 Task: Follow the page of JPMorgan Chase & Co.
Action: Mouse moved to (620, 107)
Screenshot: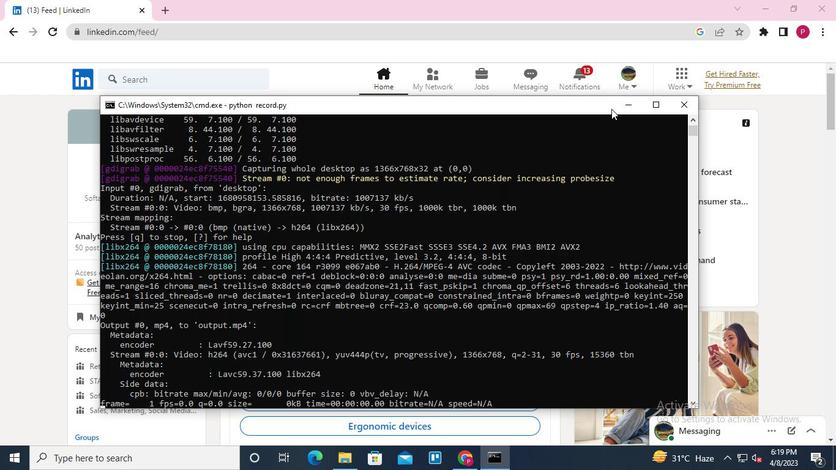 
Action: Mouse pressed left at (620, 107)
Screenshot: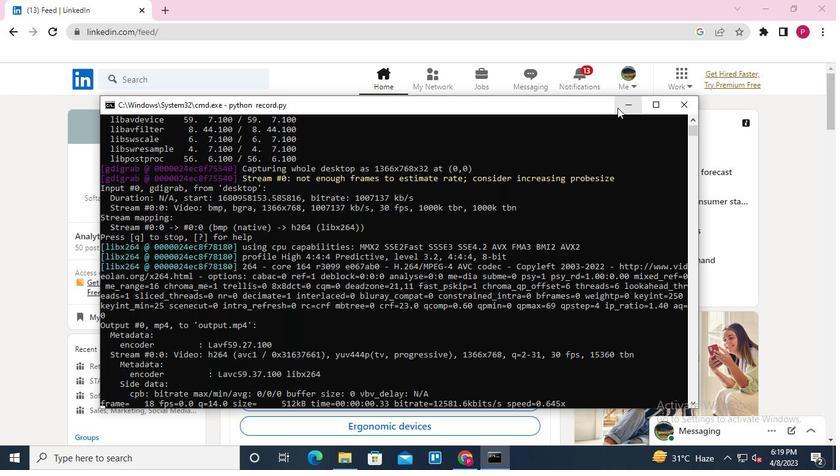 
Action: Mouse moved to (190, 82)
Screenshot: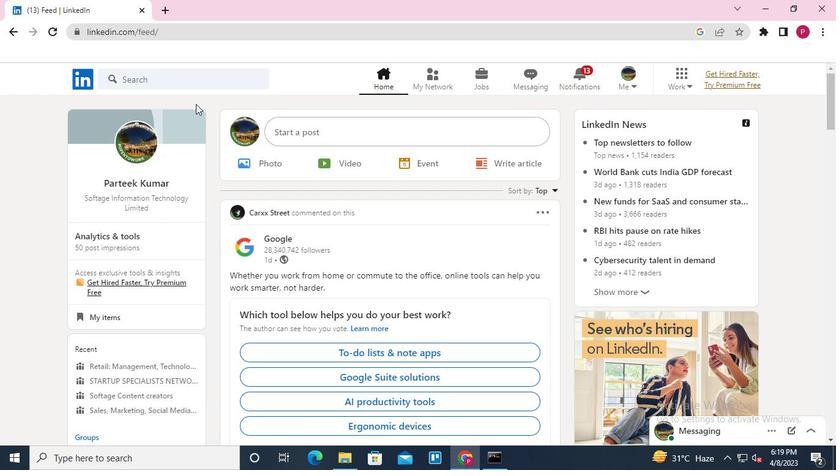
Action: Mouse pressed left at (190, 82)
Screenshot: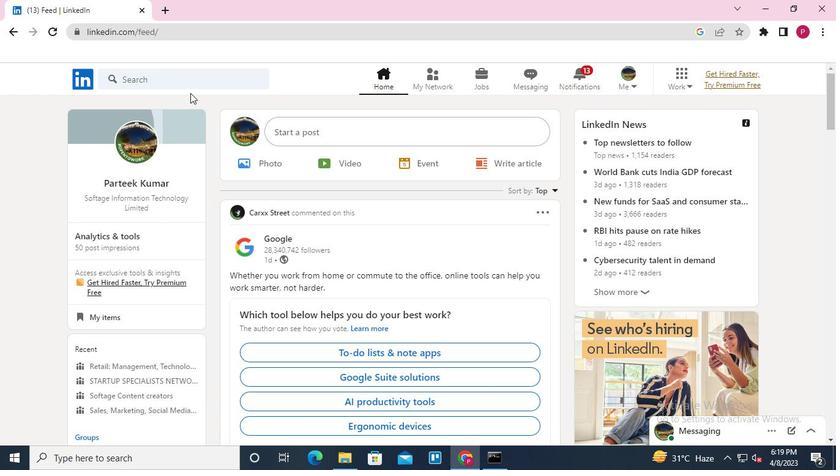 
Action: Keyboard Key.shift
Screenshot: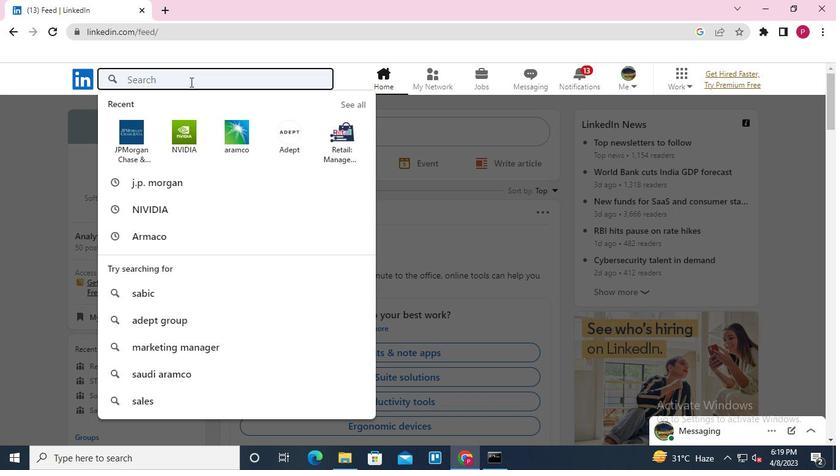 
Action: Keyboard Key.shift
Screenshot: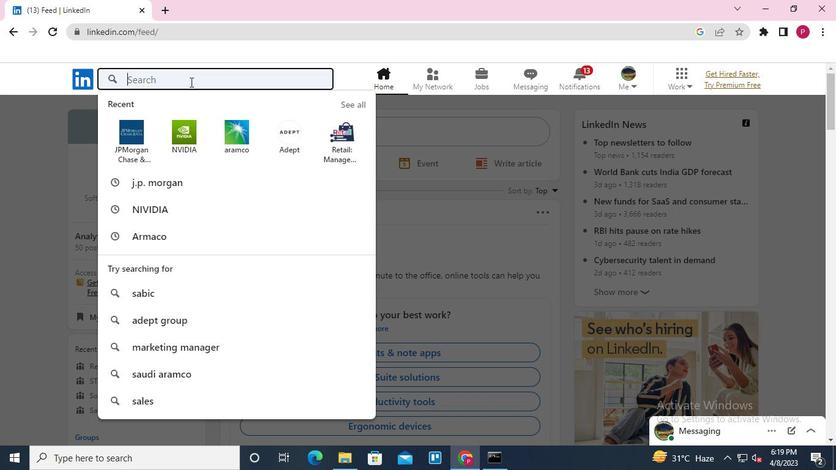 
Action: Keyboard Key.shift
Screenshot: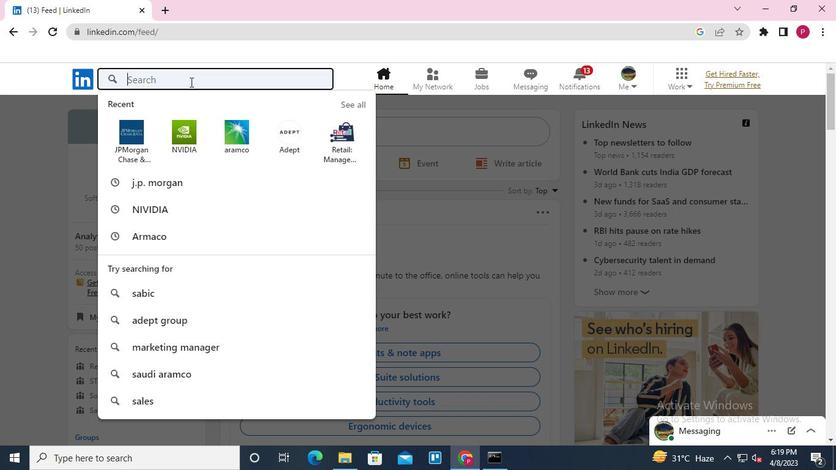 
Action: Keyboard Key.shift
Screenshot: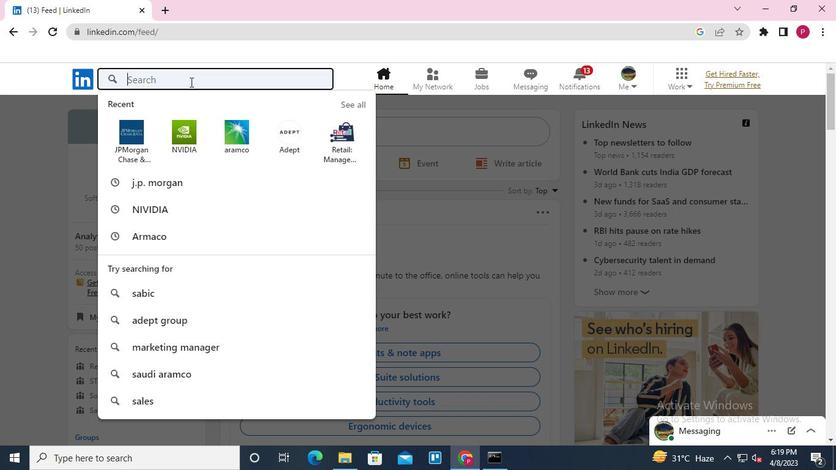 
Action: Keyboard Key.shift
Screenshot: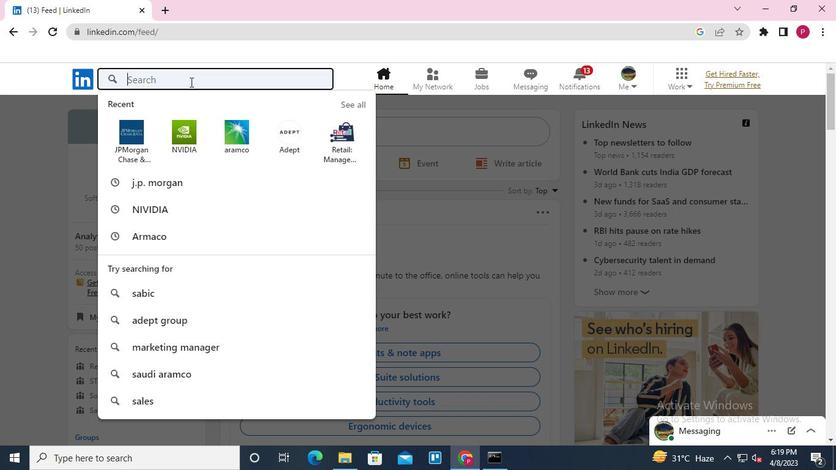 
Action: Keyboard Key.shift
Screenshot: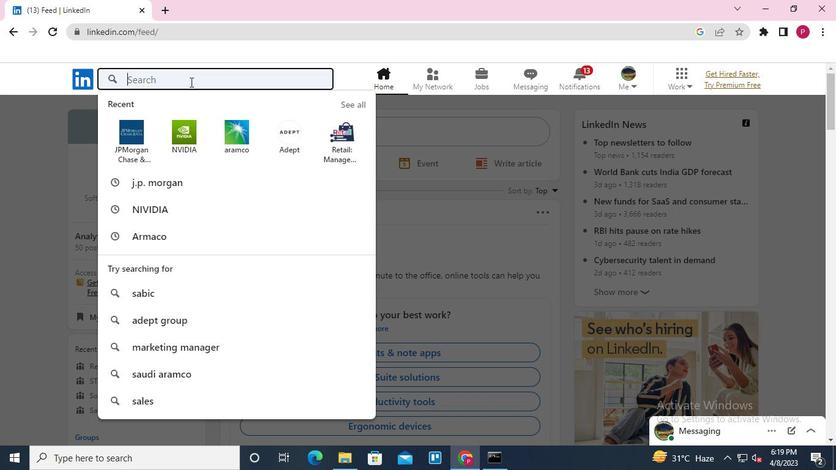 
Action: Keyboard Key.shift
Screenshot: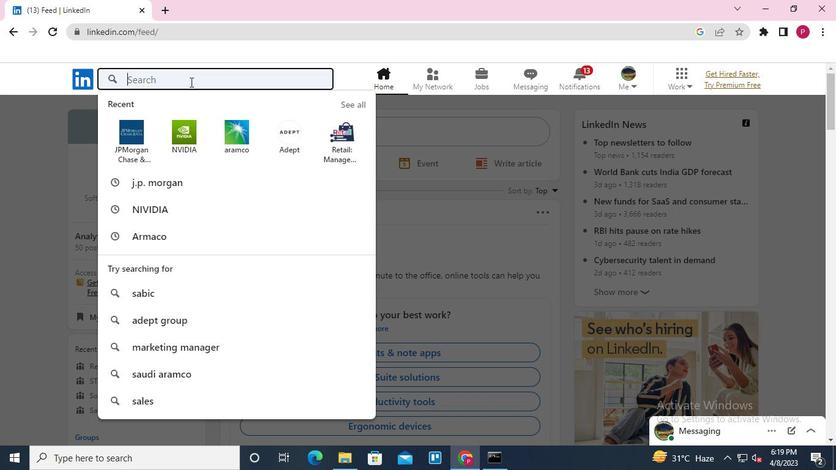 
Action: Keyboard Key.shift
Screenshot: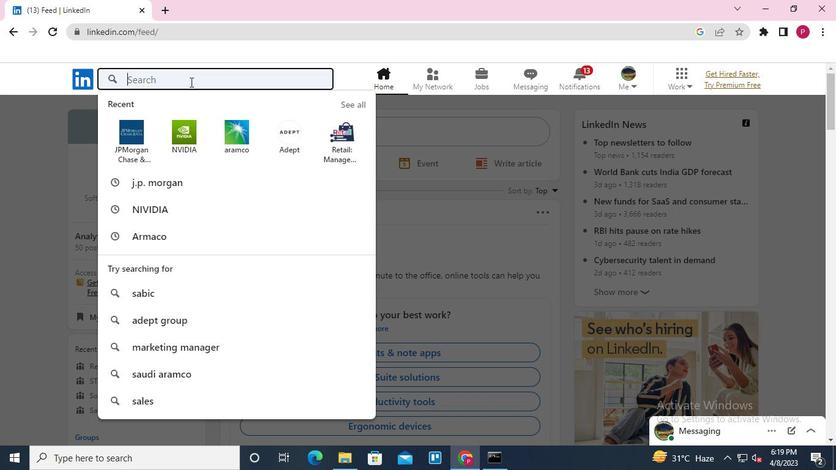 
Action: Keyboard Key.shift
Screenshot: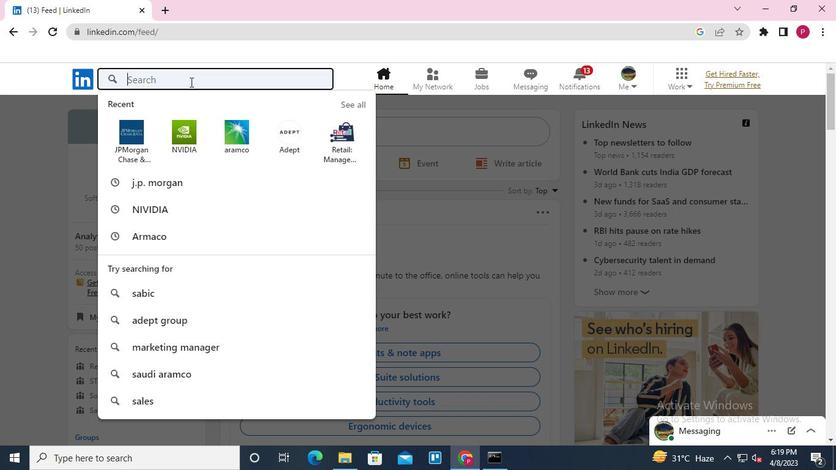
Action: Keyboard Key.shift
Screenshot: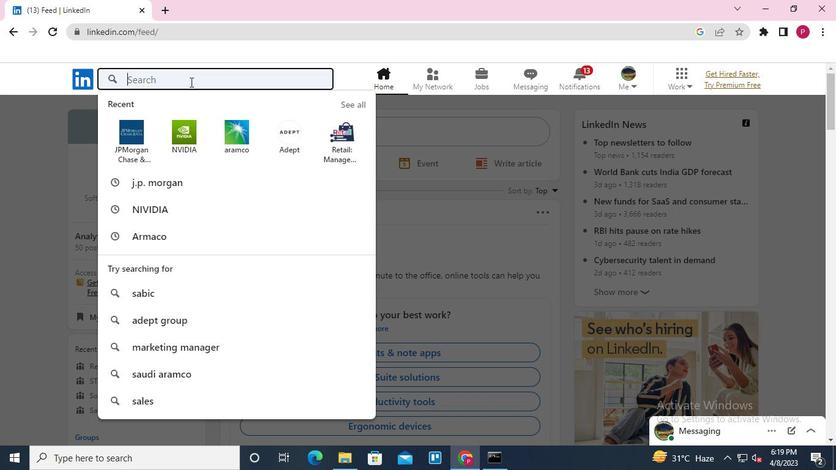 
Action: Keyboard Key.shift
Screenshot: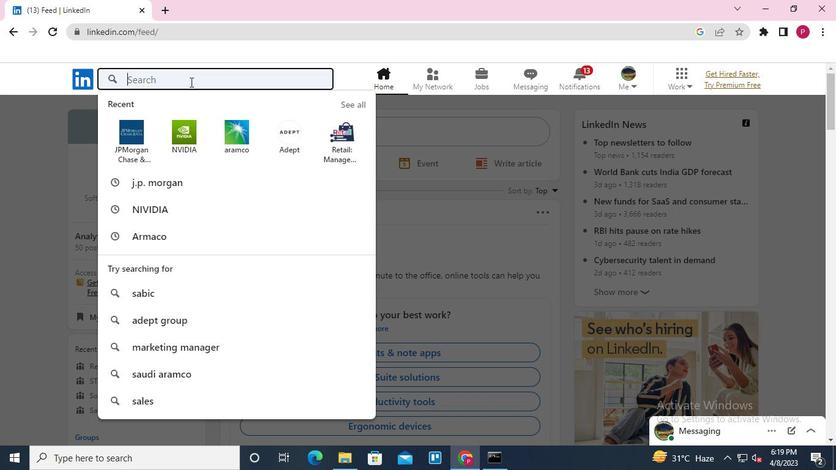 
Action: Keyboard Key.shift
Screenshot: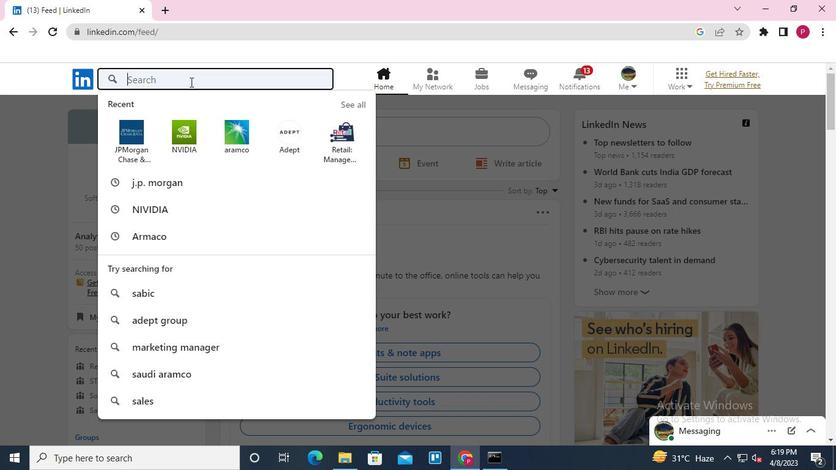 
Action: Keyboard Key.shift
Screenshot: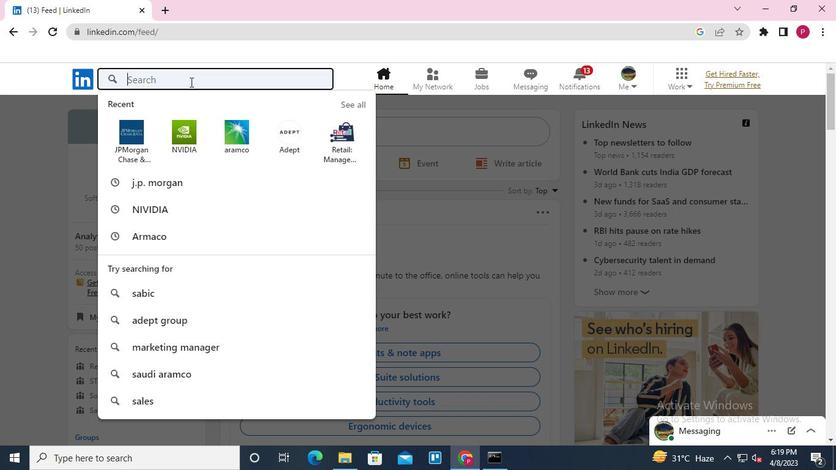 
Action: Keyboard Key.shift
Screenshot: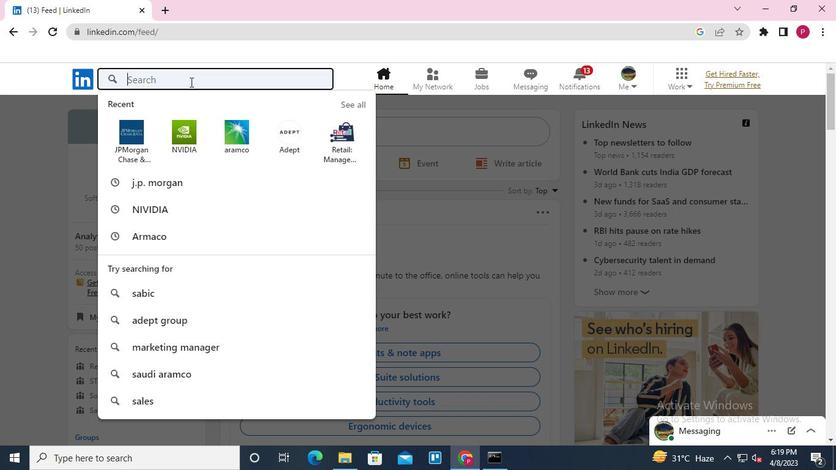 
Action: Keyboard Key.shift
Screenshot: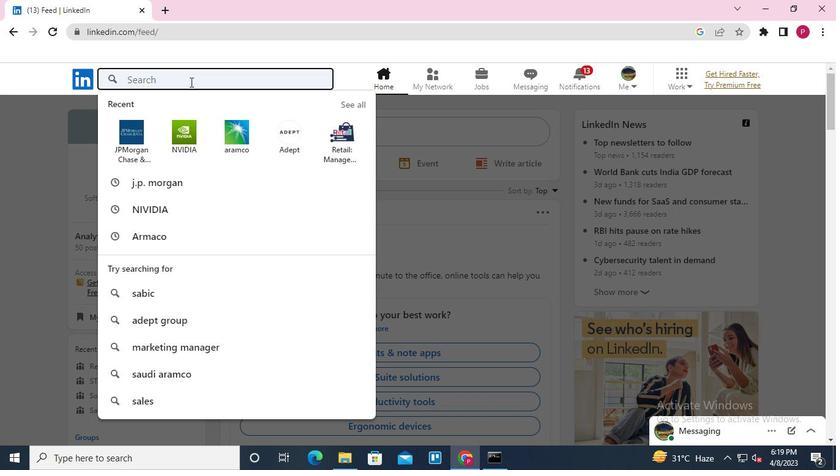 
Action: Keyboard Key.shift
Screenshot: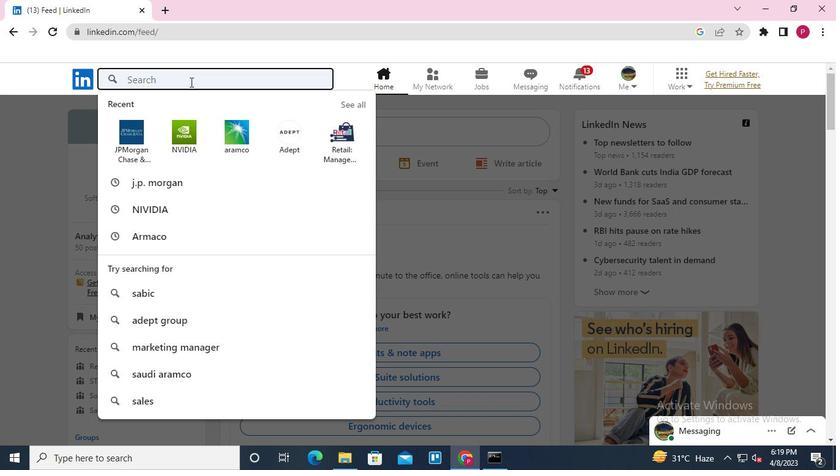 
Action: Keyboard Key.shift
Screenshot: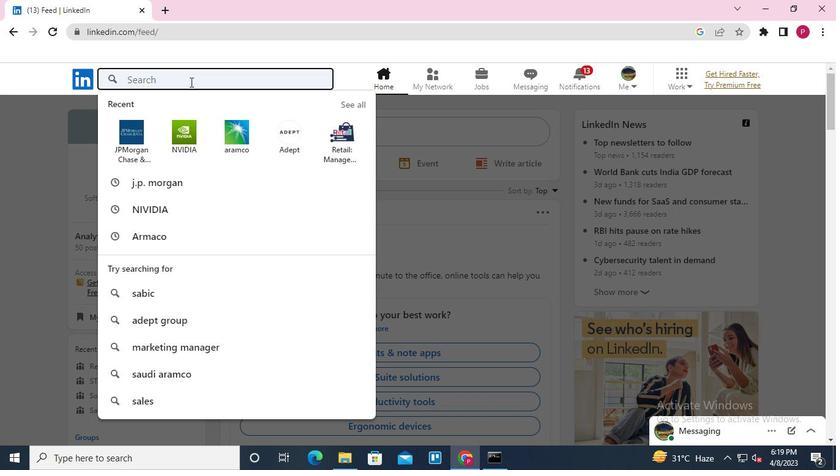 
Action: Keyboard Key.shift
Screenshot: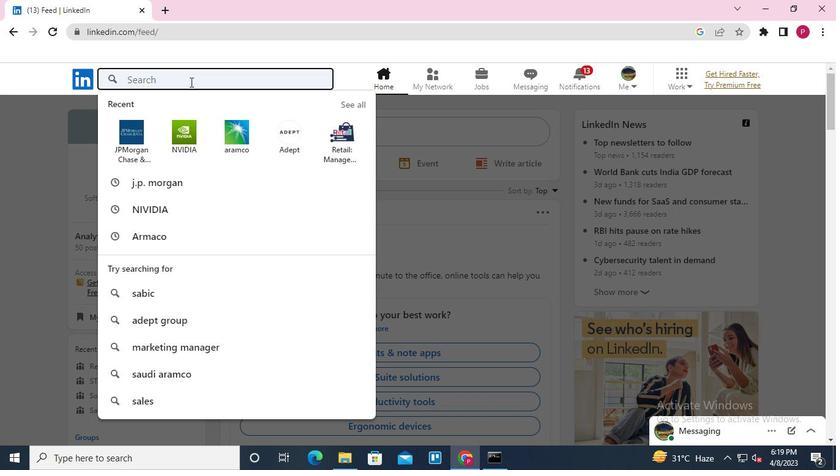 
Action: Keyboard J
Screenshot: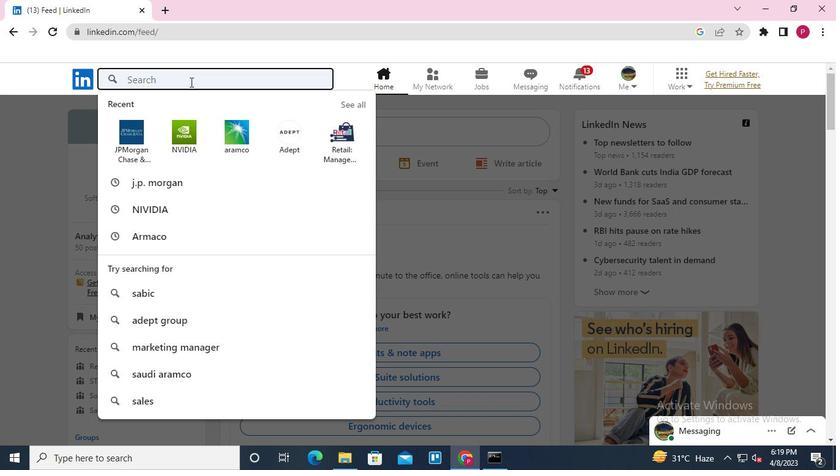 
Action: Keyboard P
Screenshot: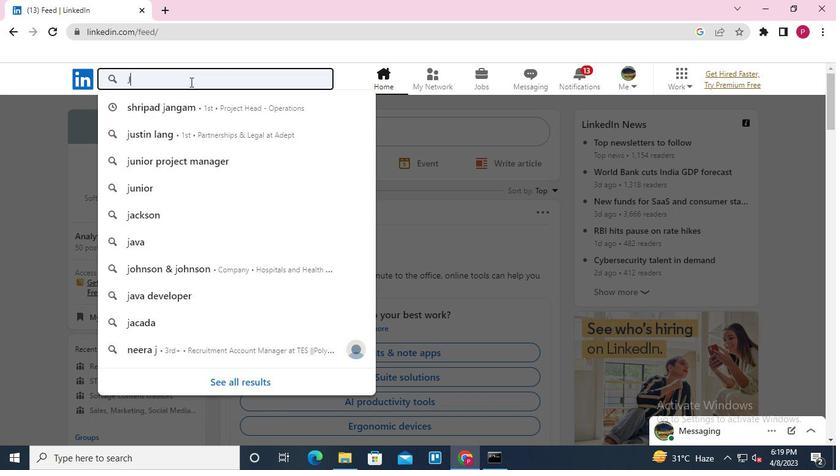 
Action: Keyboard Key.space
Screenshot: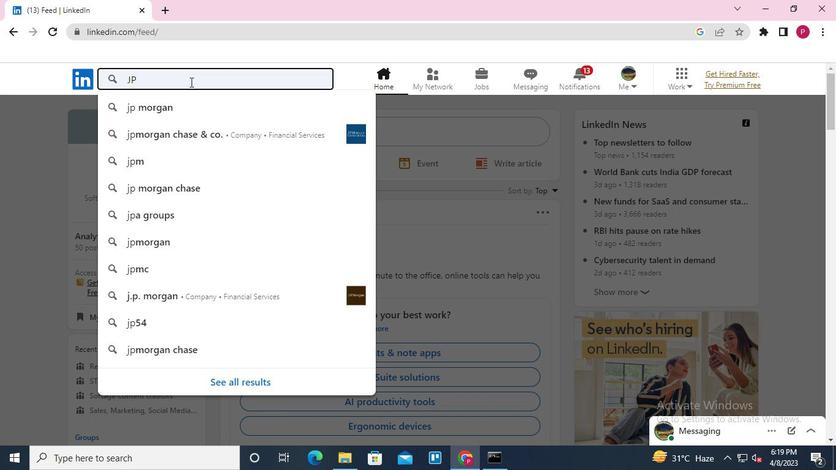 
Action: Keyboard m
Screenshot: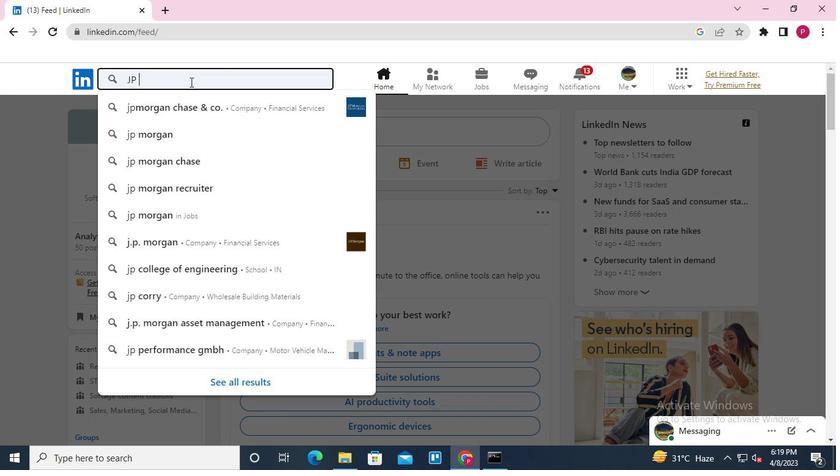 
Action: Keyboard o
Screenshot: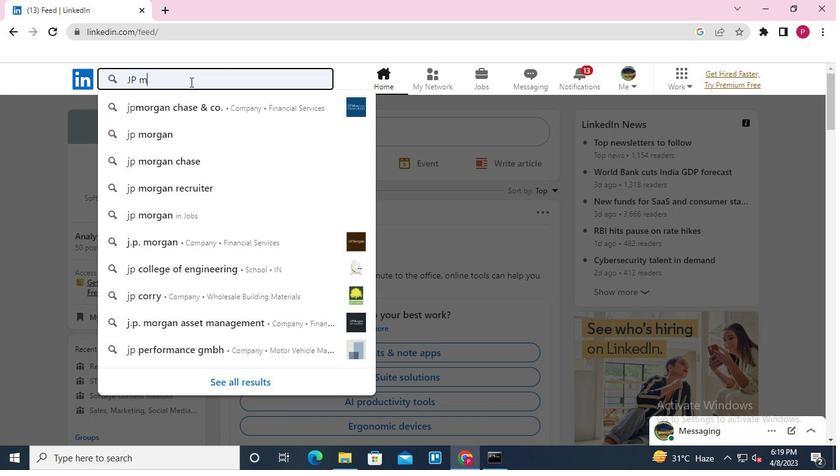 
Action: Keyboard r
Screenshot: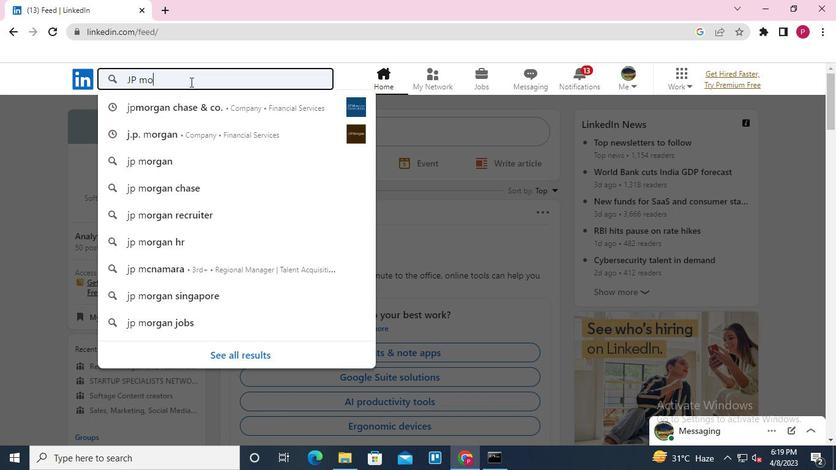
Action: Keyboard g
Screenshot: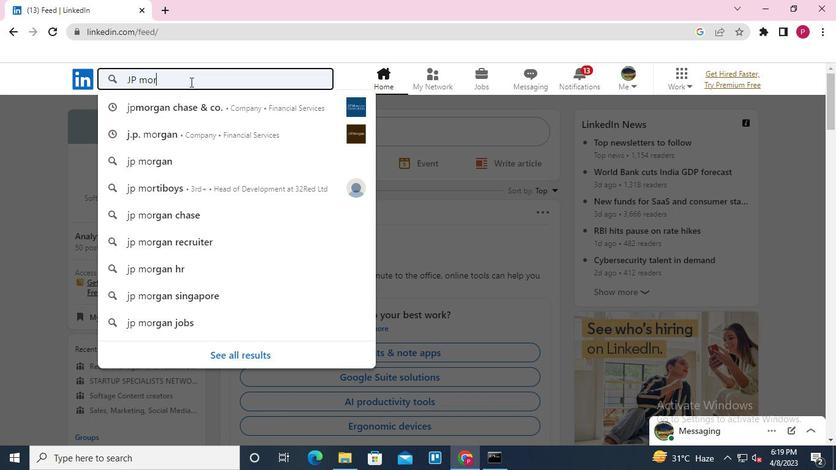 
Action: Keyboard a
Screenshot: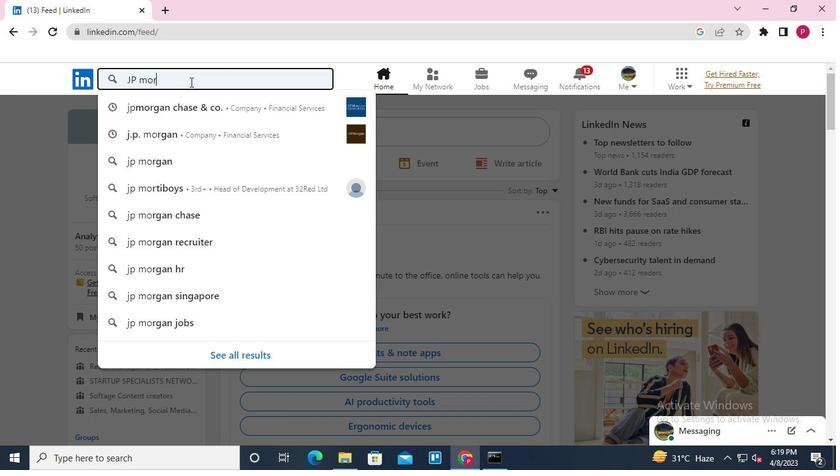 
Action: Keyboard n
Screenshot: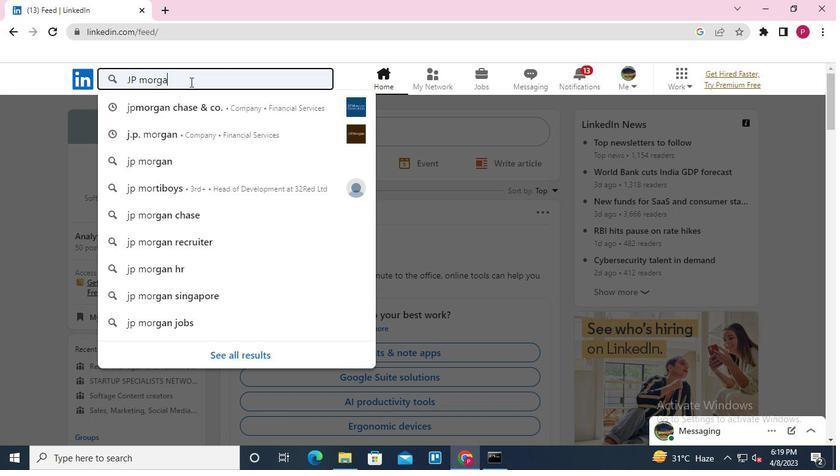 
Action: Mouse moved to (205, 113)
Screenshot: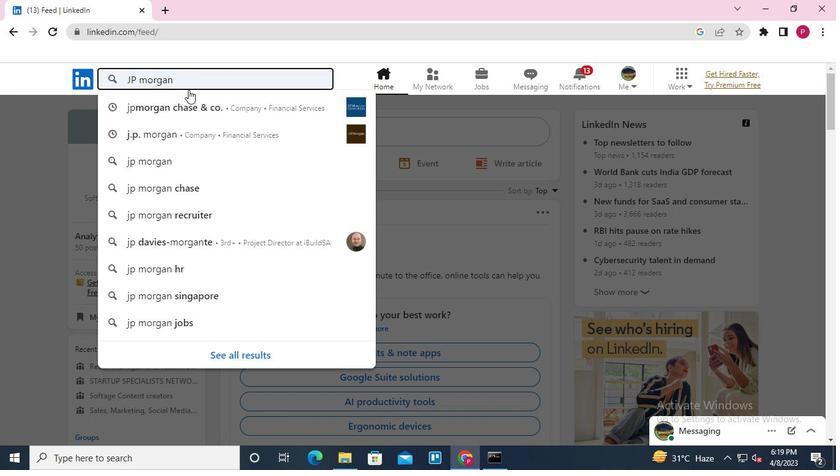 
Action: Mouse pressed left at (205, 113)
Screenshot: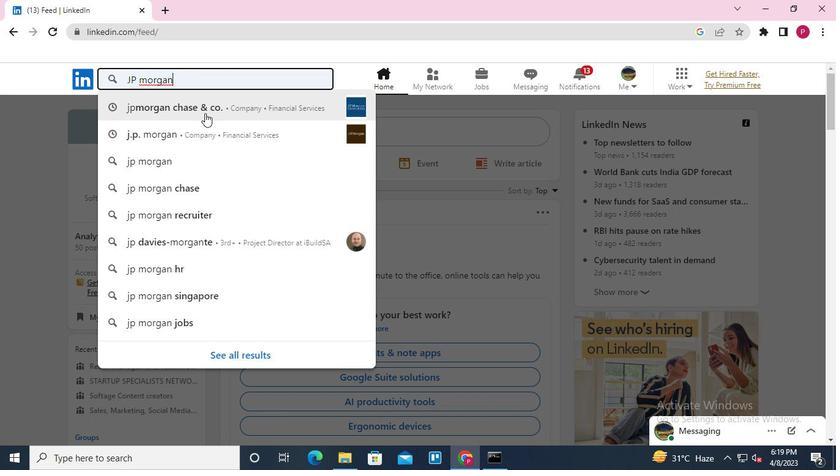 
Action: Mouse moved to (164, 260)
Screenshot: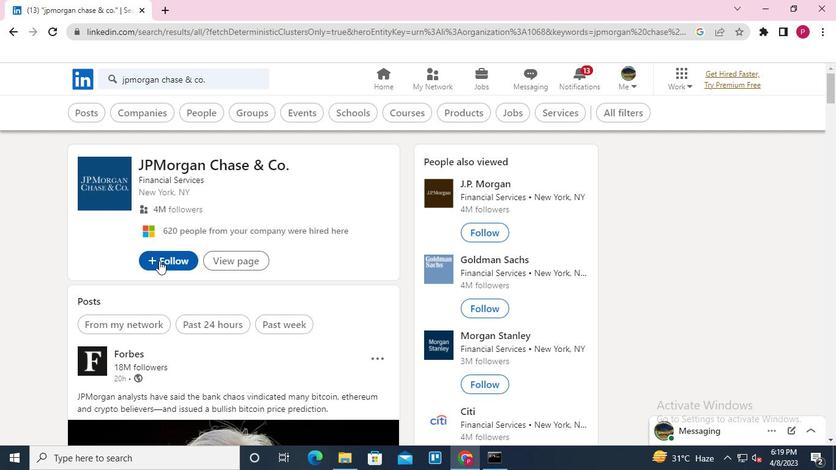 
Action: Mouse pressed left at (164, 260)
Screenshot: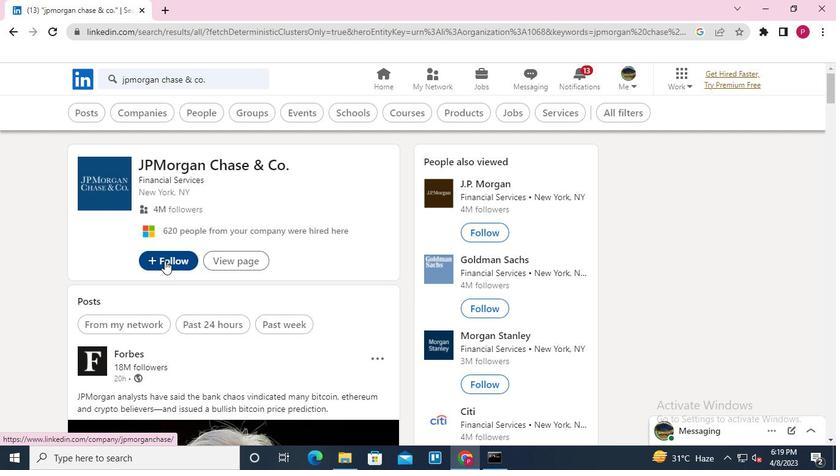 
Action: Keyboard Key.alt_l
Screenshot: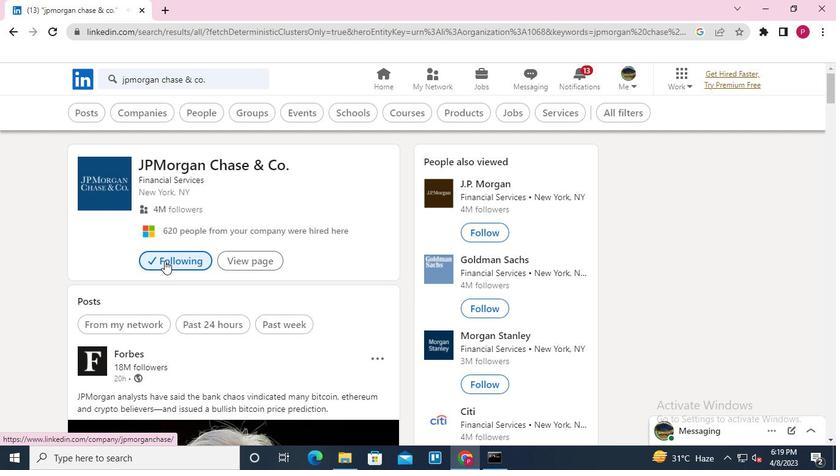 
Action: Keyboard Key.tab
Screenshot: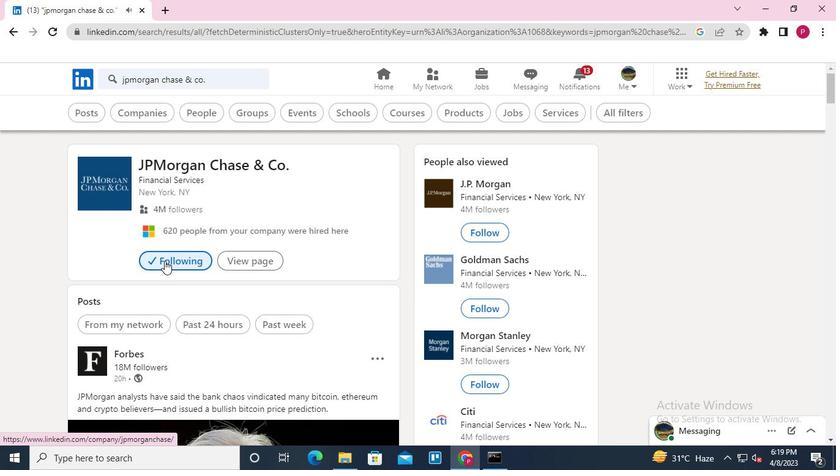 
Action: Mouse moved to (695, 107)
Screenshot: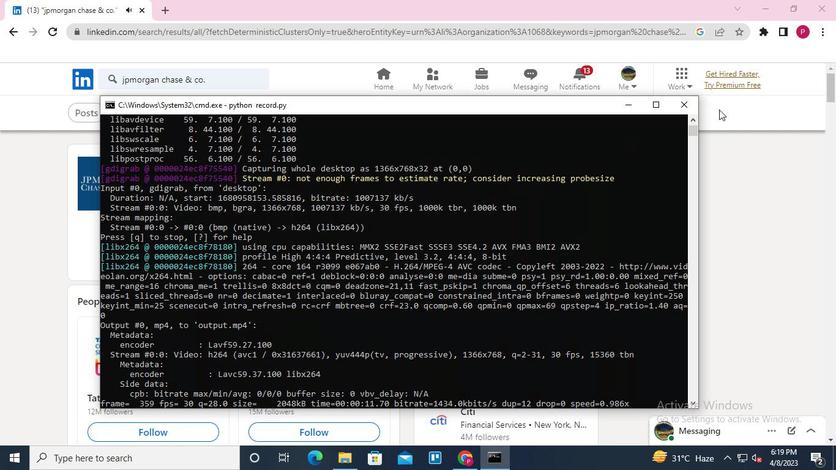 
Action: Mouse pressed left at (695, 107)
Screenshot: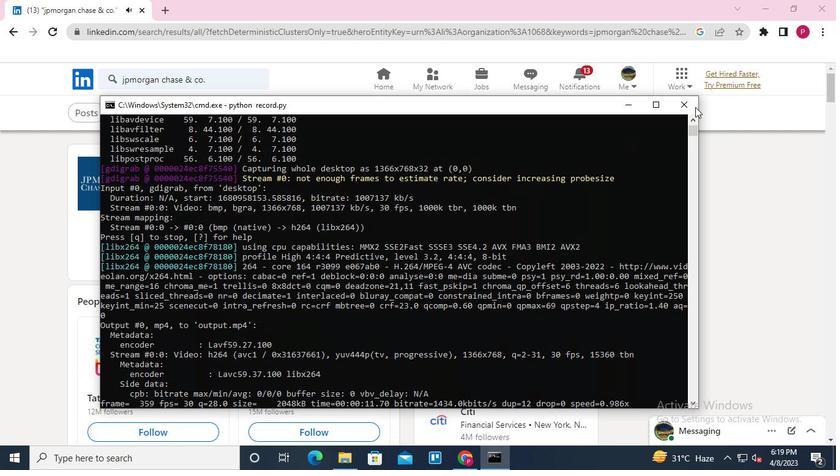
